 Task: Create Card Webinar Execution in Board Brand Identity Development to Workspace Enterprise Content Management. Create Card Audio Review in Board Diversity and Inclusion Initiatives to Workspace Enterprise Content Management. Create Card Webinar Performance Review in Board Content Marketing E-book Strategy and Execution to Workspace Enterprise Content Management
Action: Mouse moved to (301, 208)
Screenshot: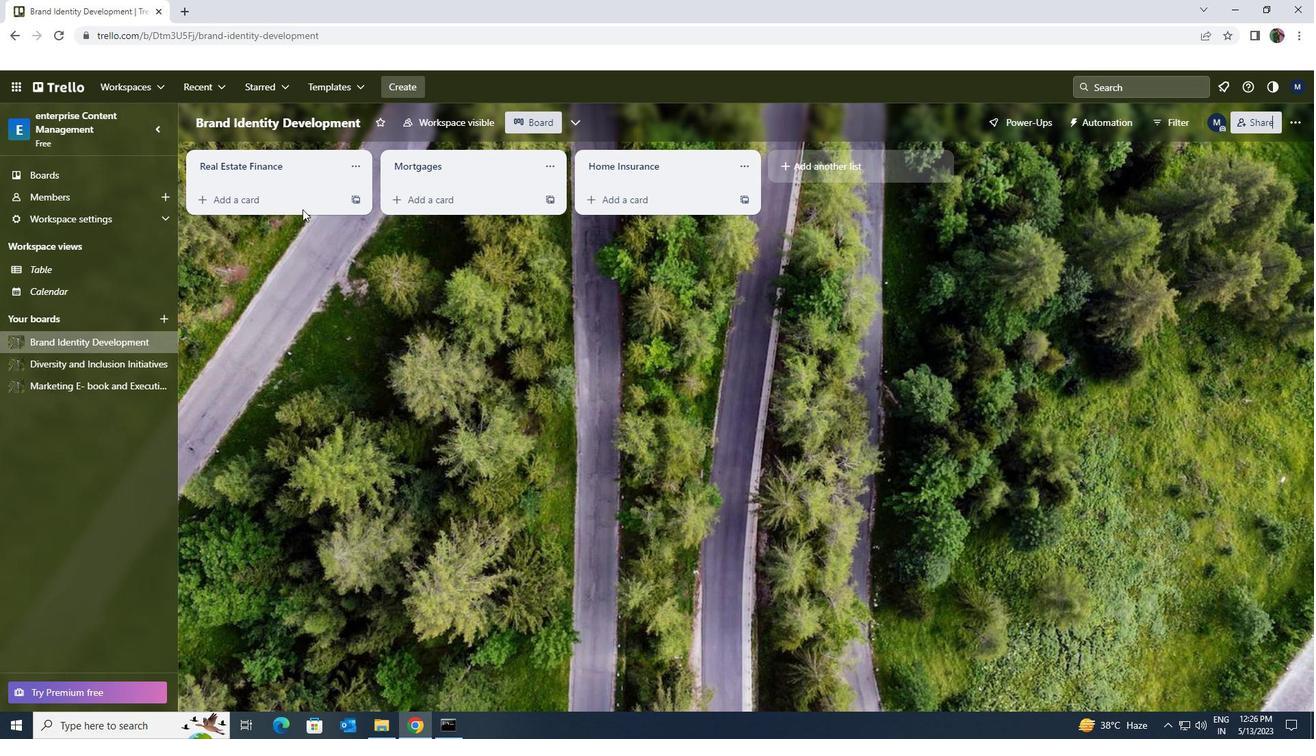 
Action: Mouse pressed left at (301, 208)
Screenshot: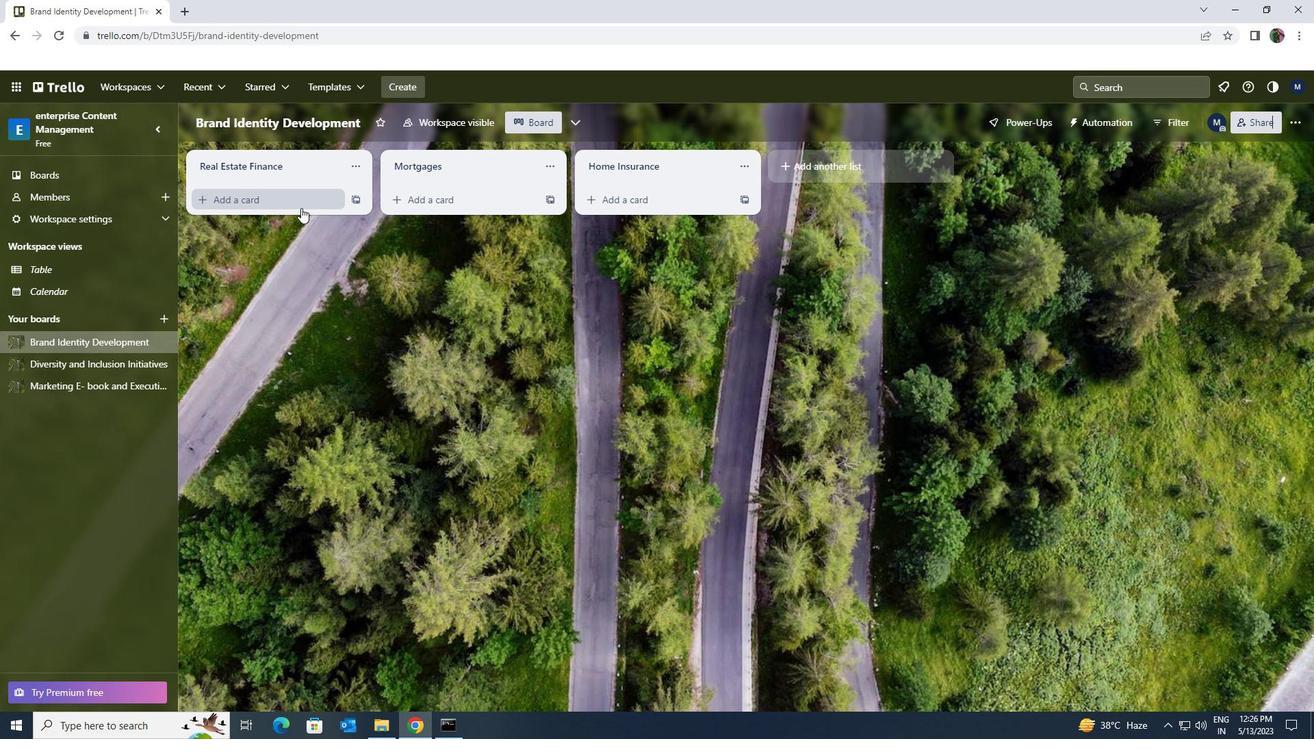 
Action: Key pressed <Key.shift><Key.shift><Key.shift>WEBINAR<Key.space><Key.shift>EXECUTION
Screenshot: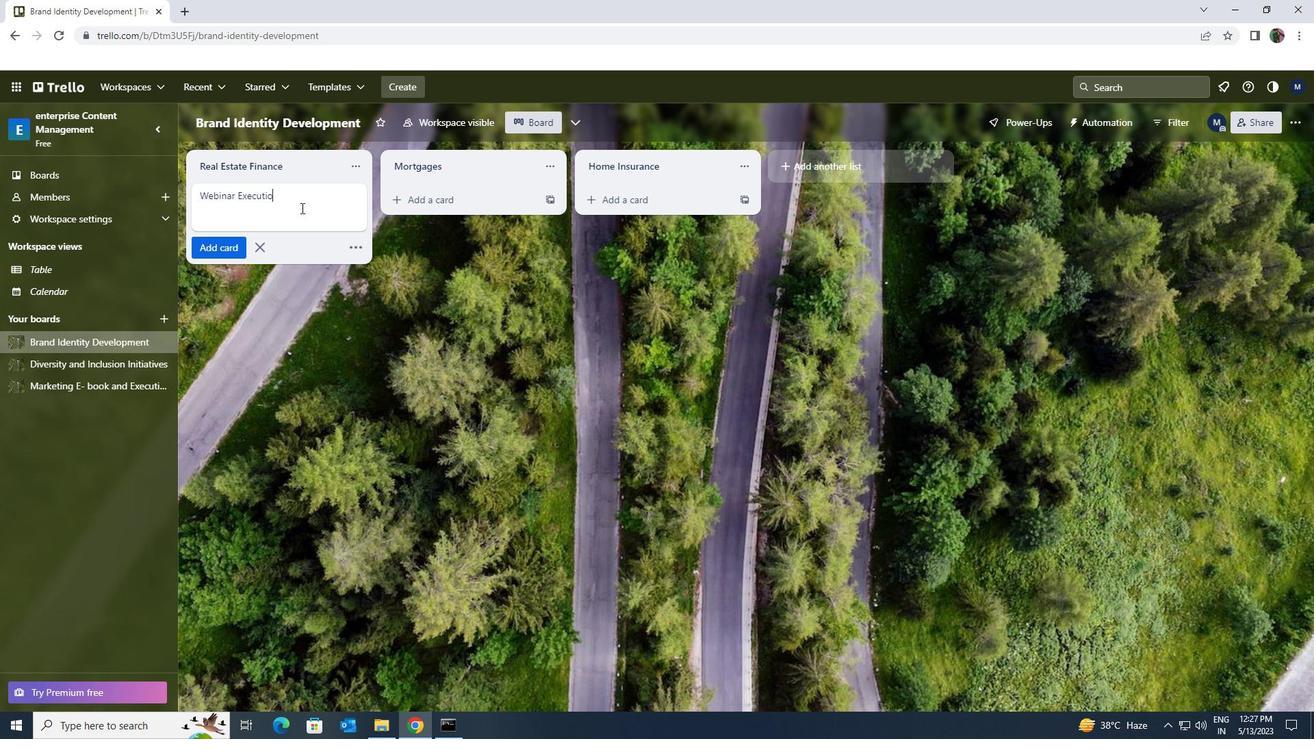 
Action: Mouse moved to (213, 245)
Screenshot: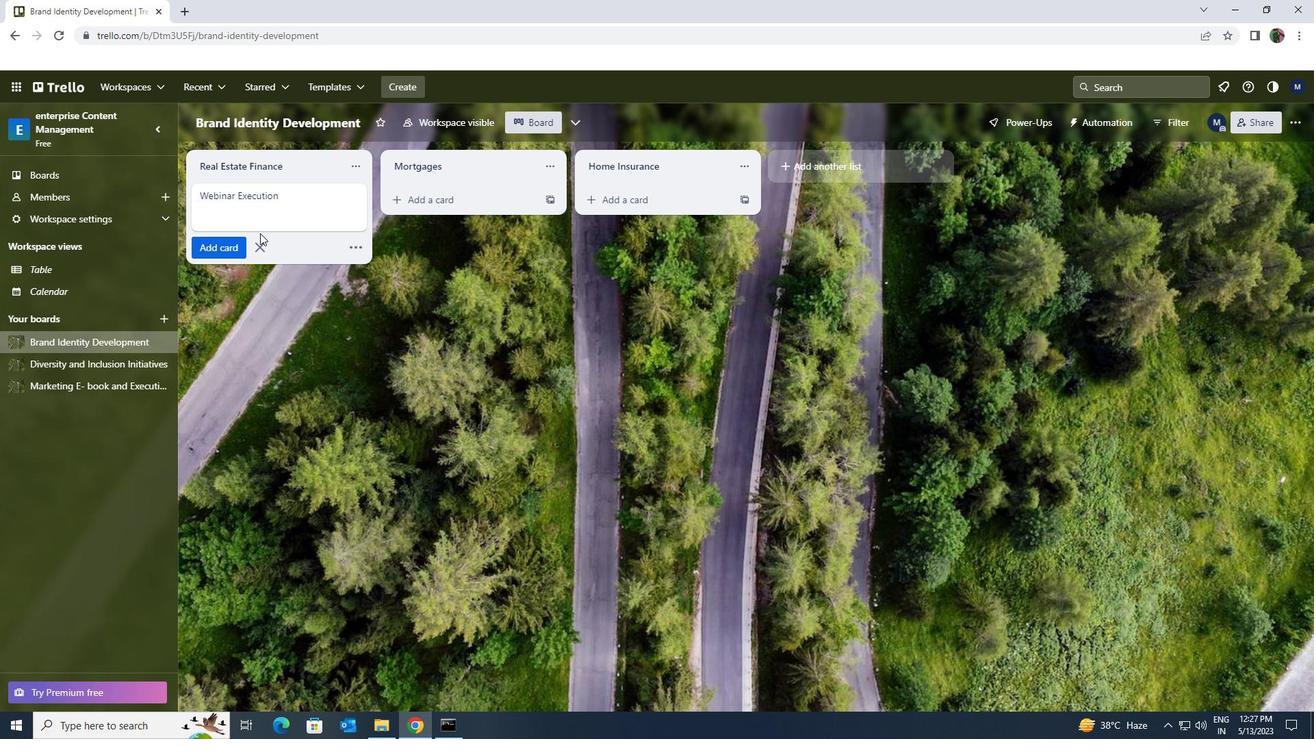 
Action: Mouse pressed left at (213, 245)
Screenshot: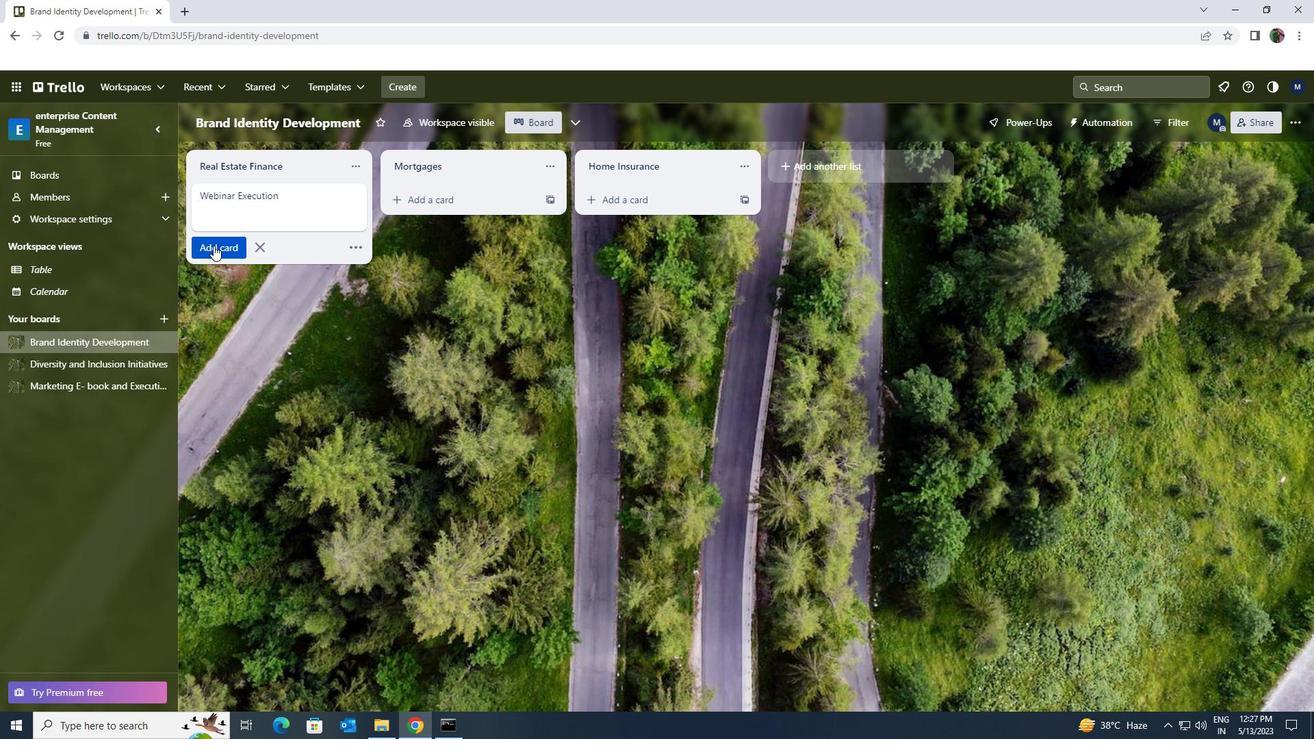 
Action: Mouse moved to (108, 363)
Screenshot: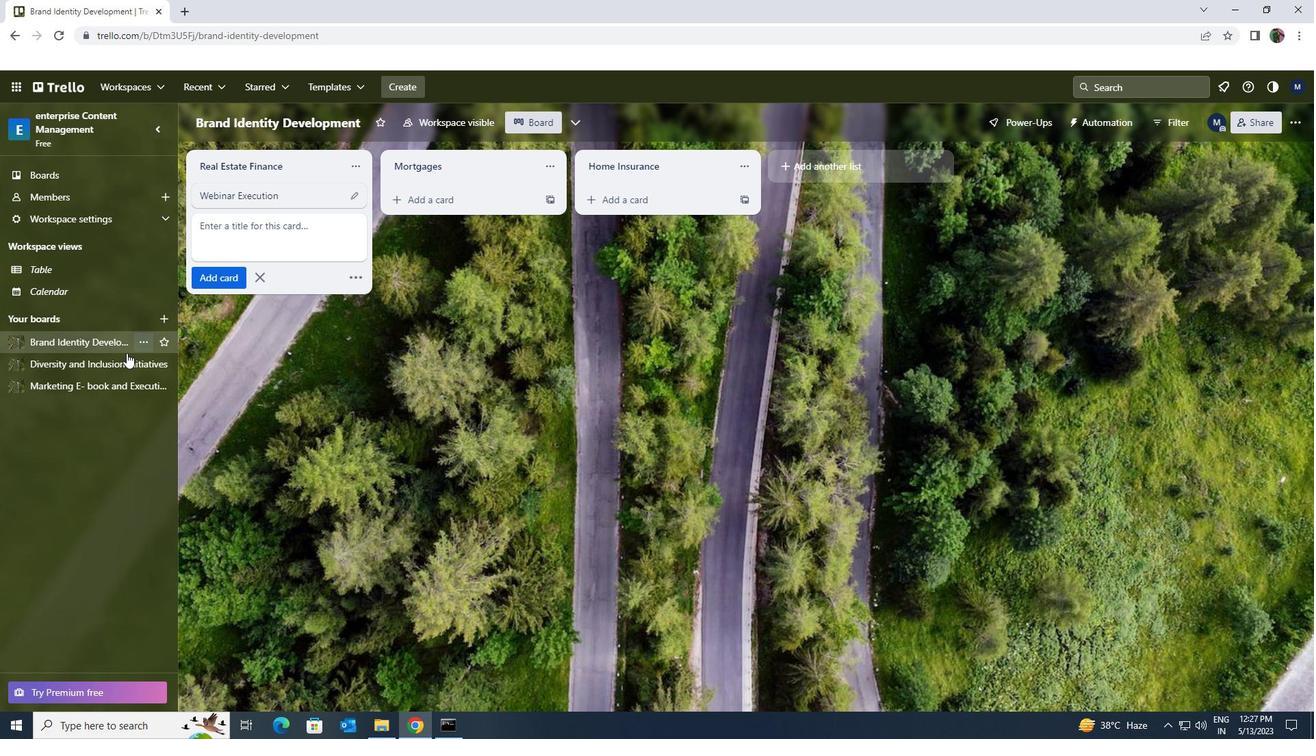 
Action: Mouse pressed left at (108, 363)
Screenshot: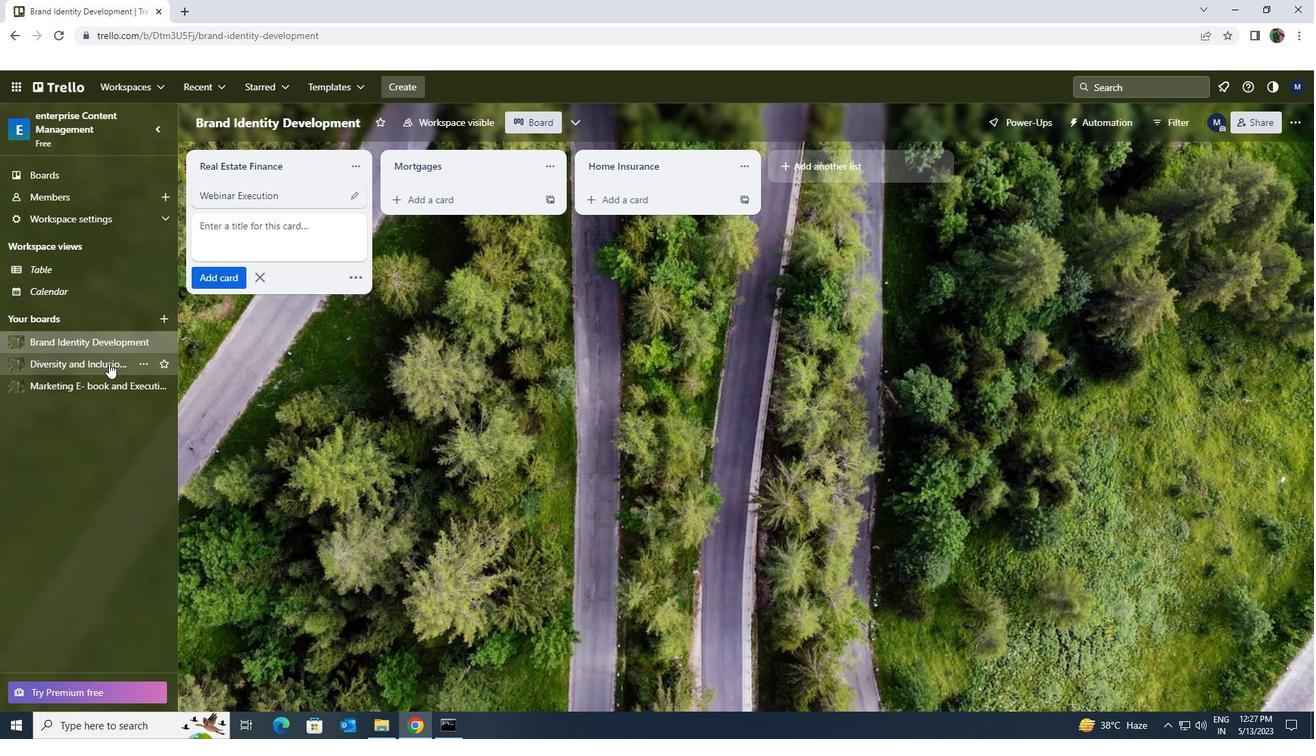 
Action: Mouse moved to (227, 201)
Screenshot: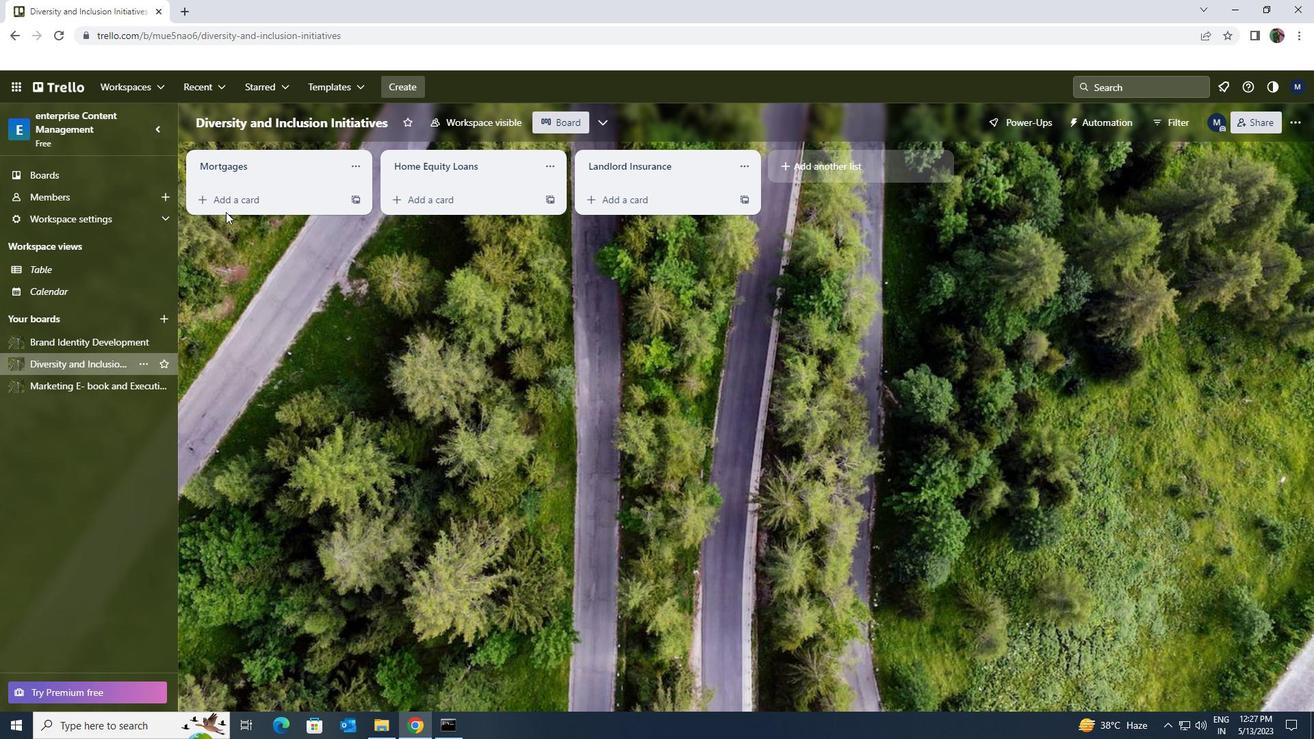 
Action: Mouse pressed left at (227, 201)
Screenshot: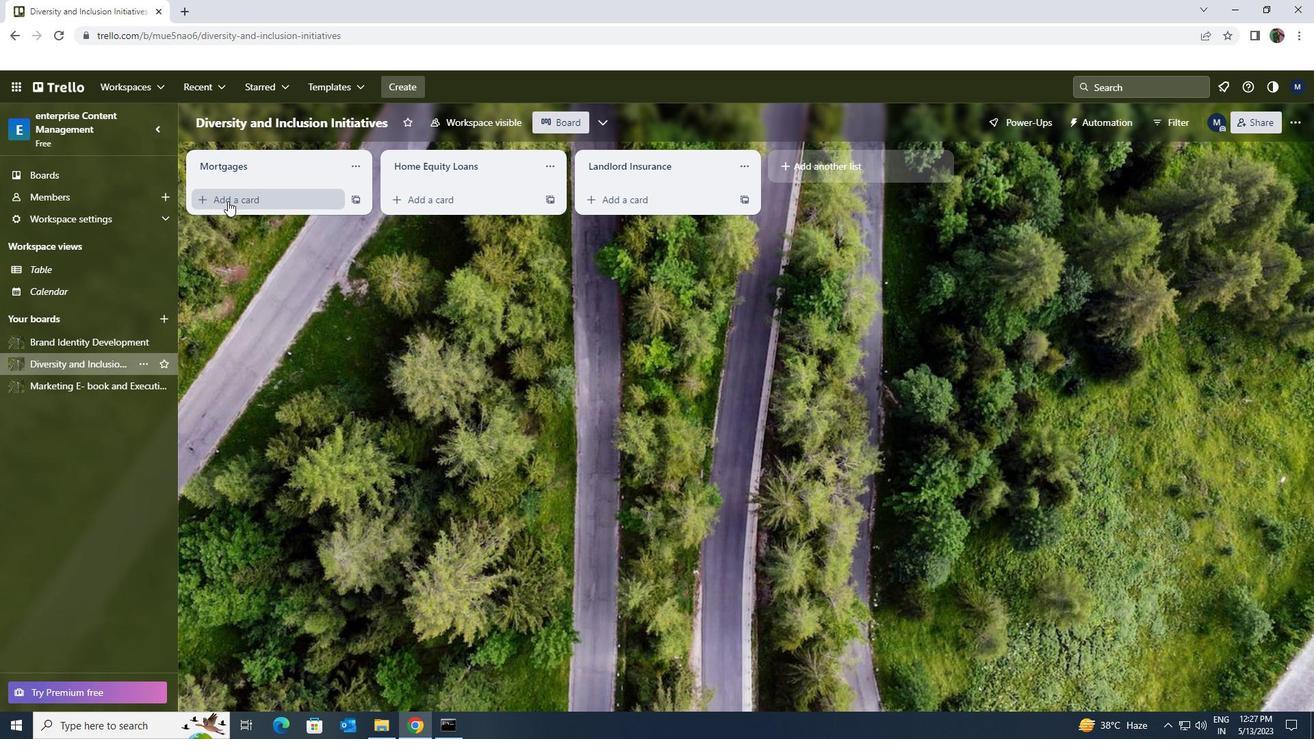 
Action: Key pressed <Key.shift><Key.shift><Key.shift>AUDIO<Key.space><Key.shift>REVIEW
Screenshot: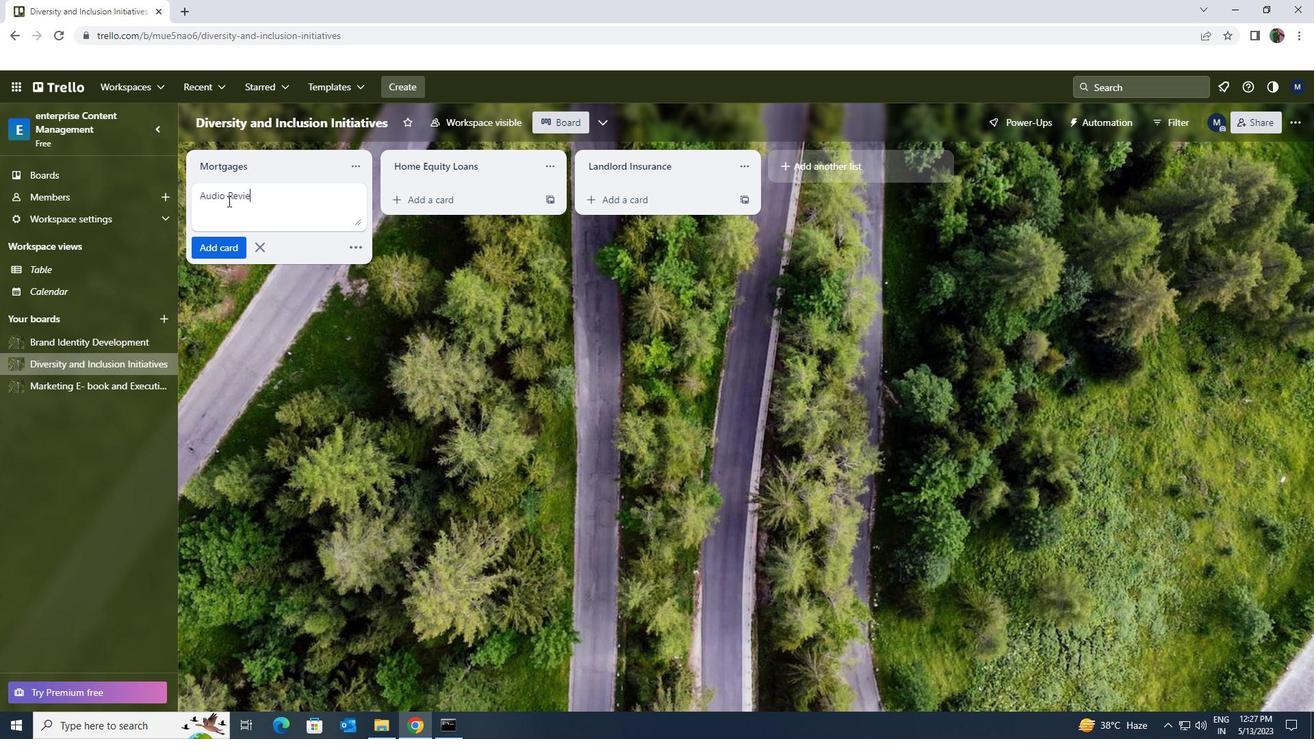 
Action: Mouse moved to (235, 240)
Screenshot: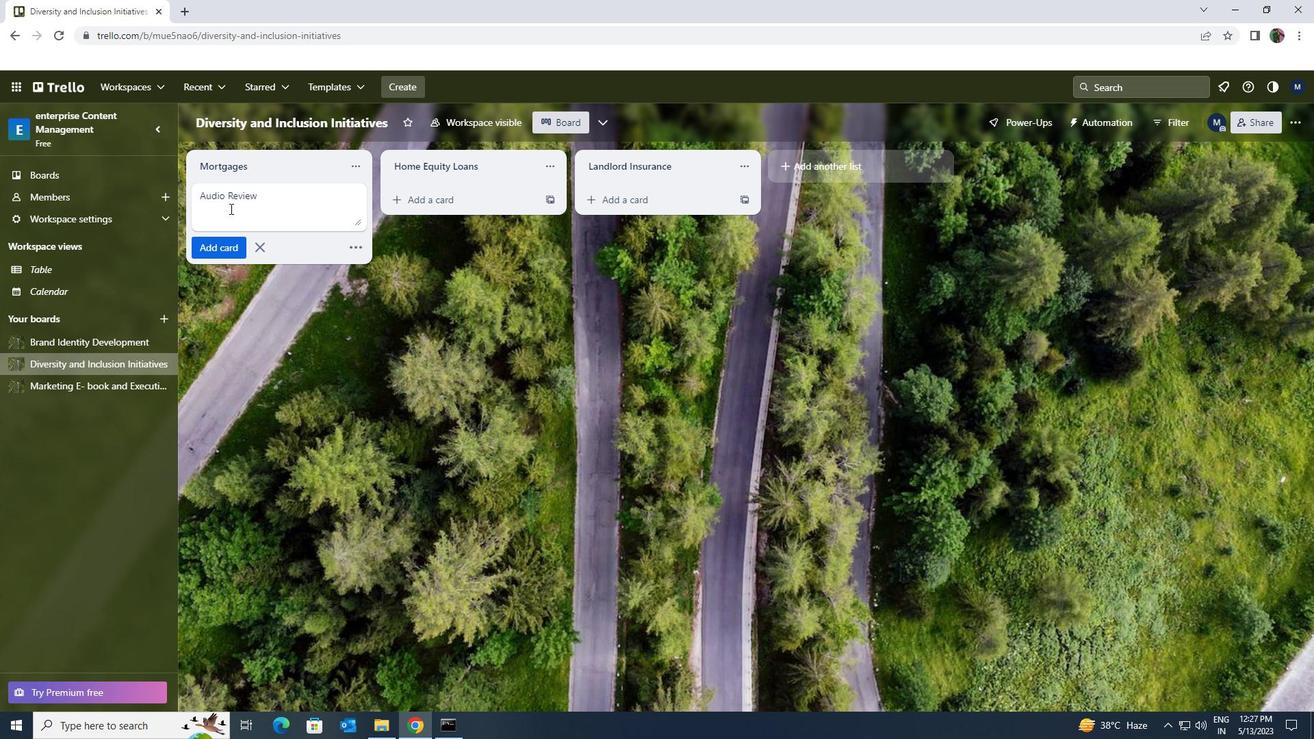 
Action: Mouse pressed left at (235, 240)
Screenshot: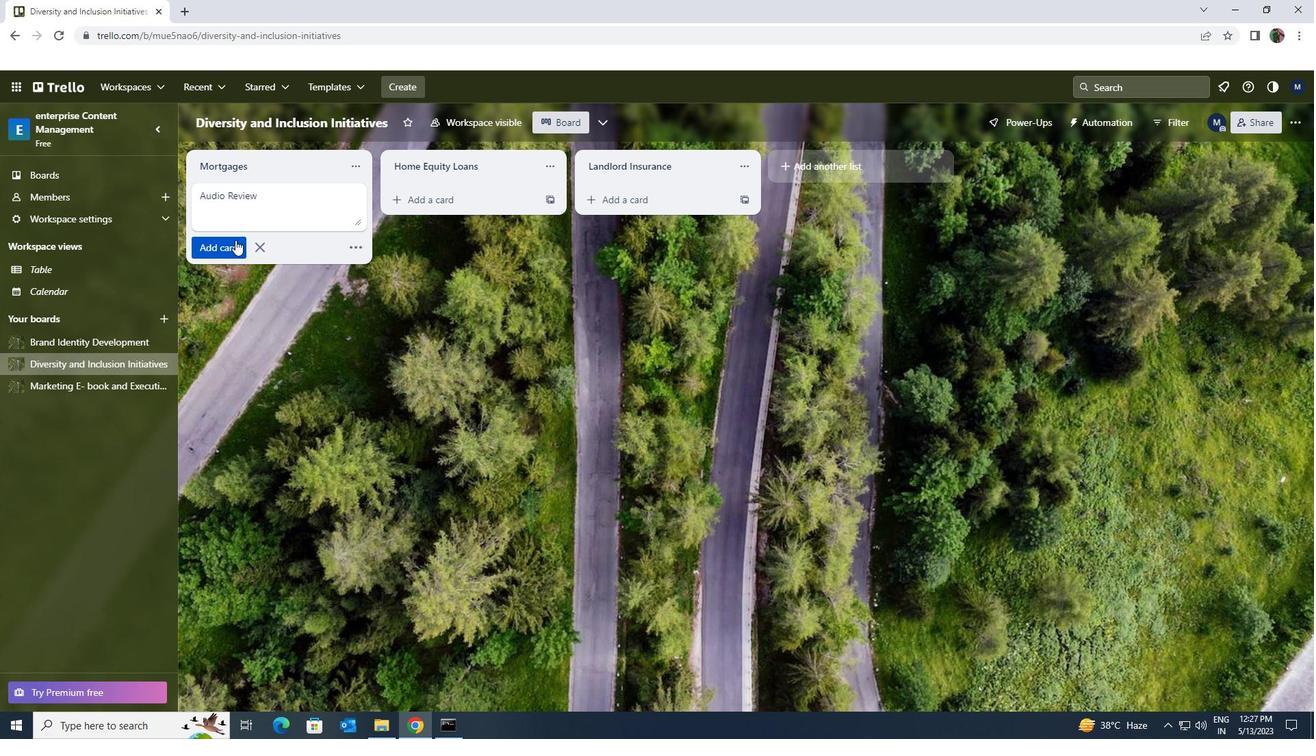 
Action: Mouse moved to (114, 384)
Screenshot: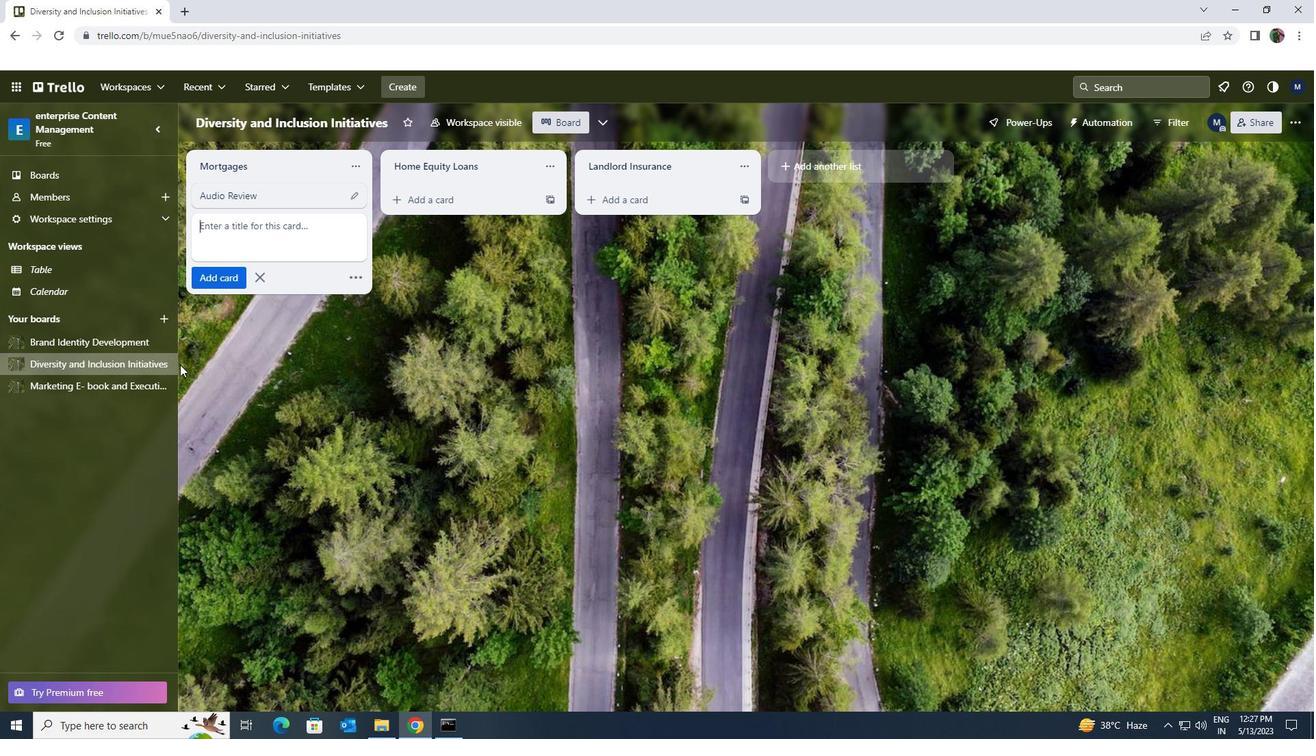 
Action: Mouse pressed left at (114, 384)
Screenshot: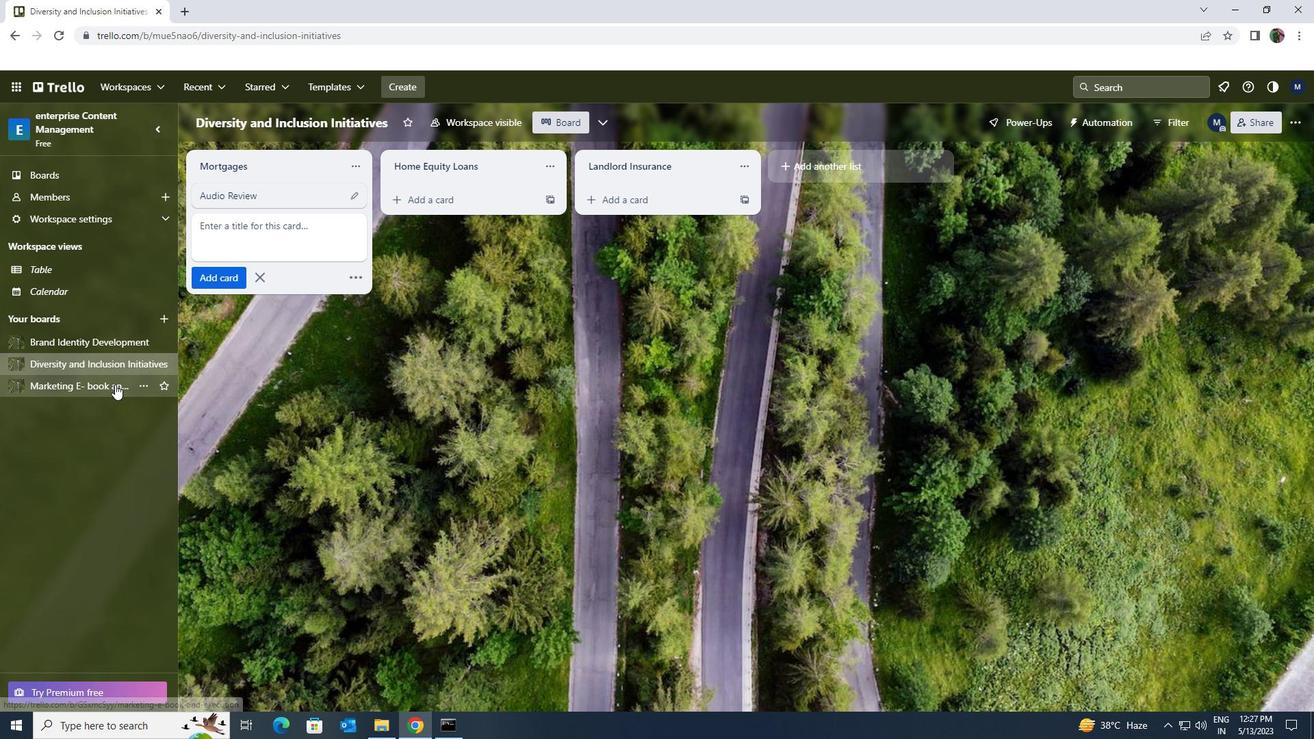 
Action: Mouse moved to (324, 201)
Screenshot: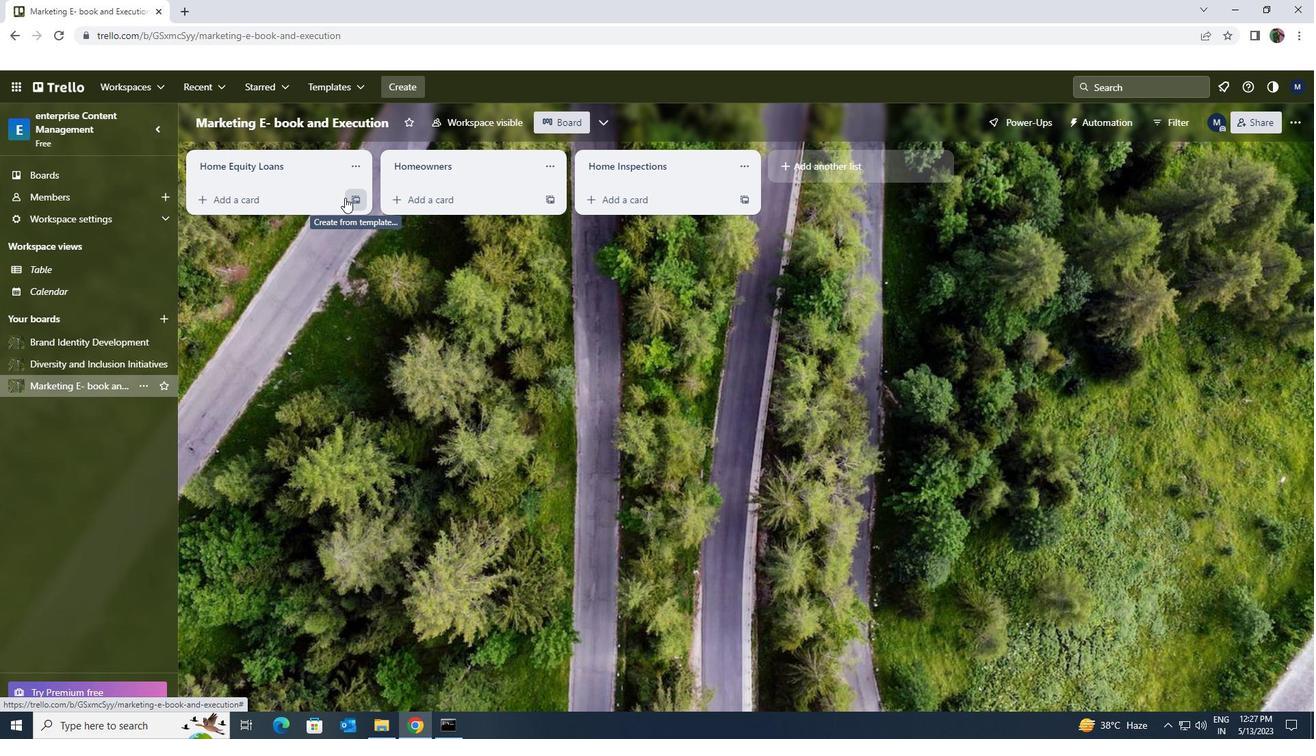 
Action: Mouse pressed left at (324, 201)
Screenshot: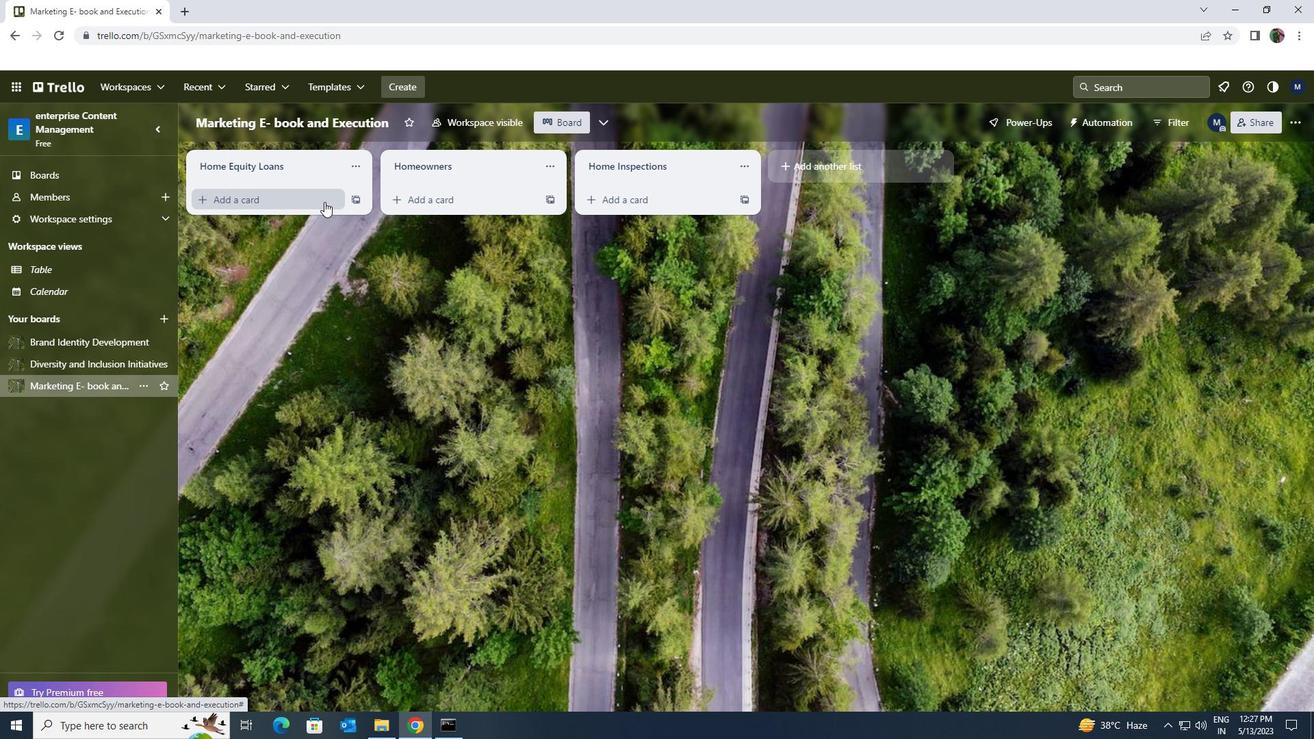 
Action: Key pressed <Key.shift><Key.shift><Key.shift><Key.shift>WEBINAR<Key.space><Key.shift>PERFORMANCE<Key.space><Key.shift><Key.shift>REVIEW
Screenshot: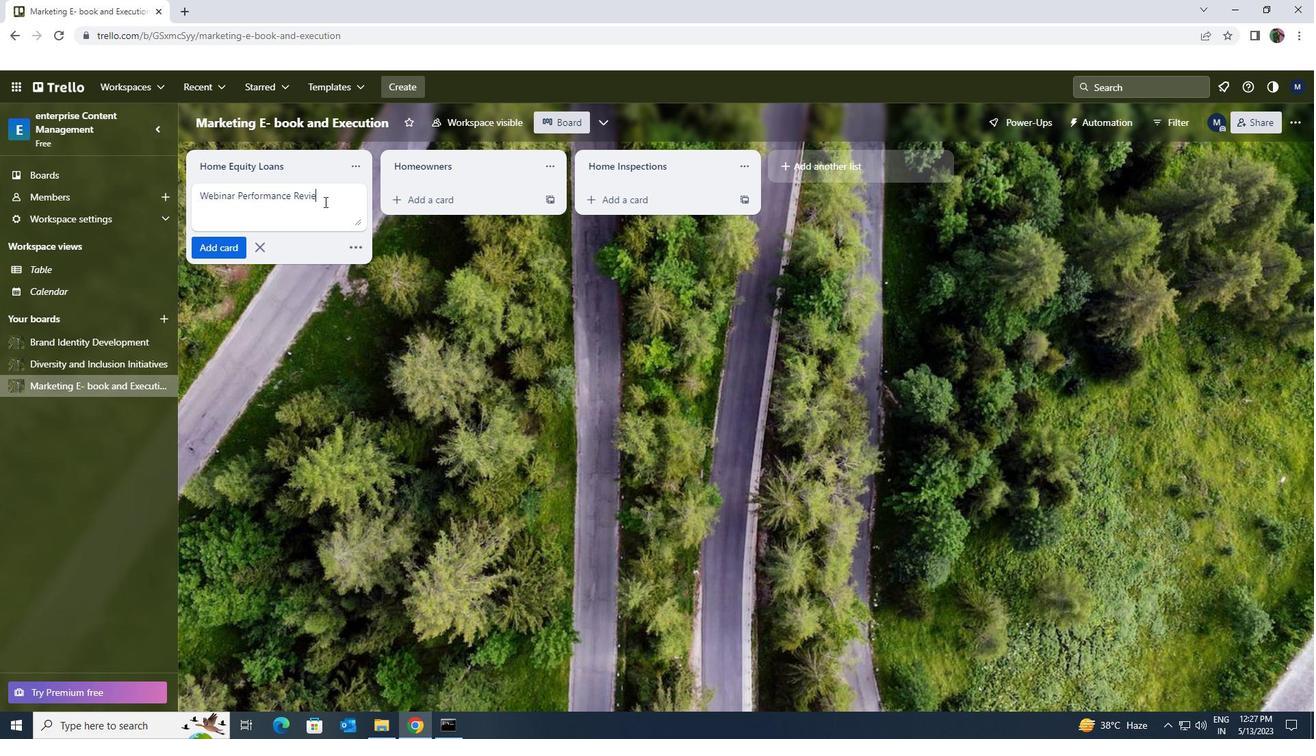 
Action: Mouse moved to (234, 245)
Screenshot: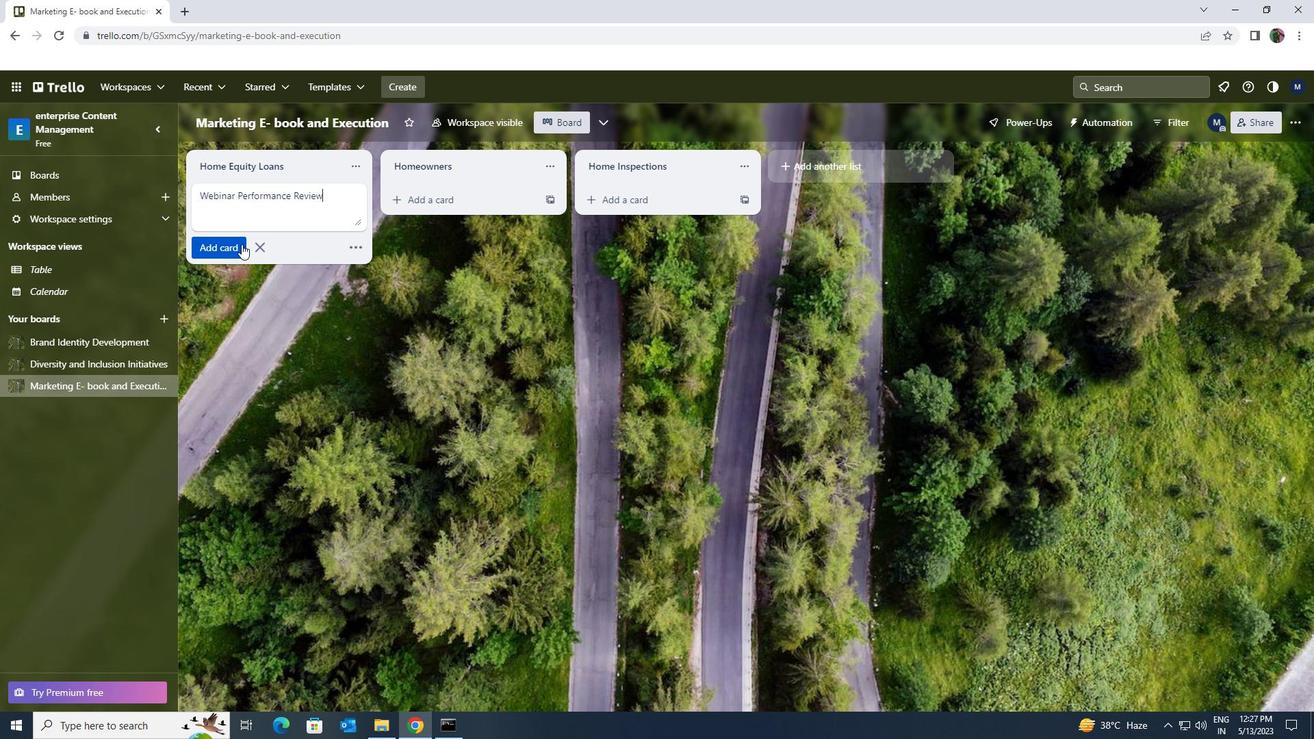 
Action: Mouse pressed left at (234, 245)
Screenshot: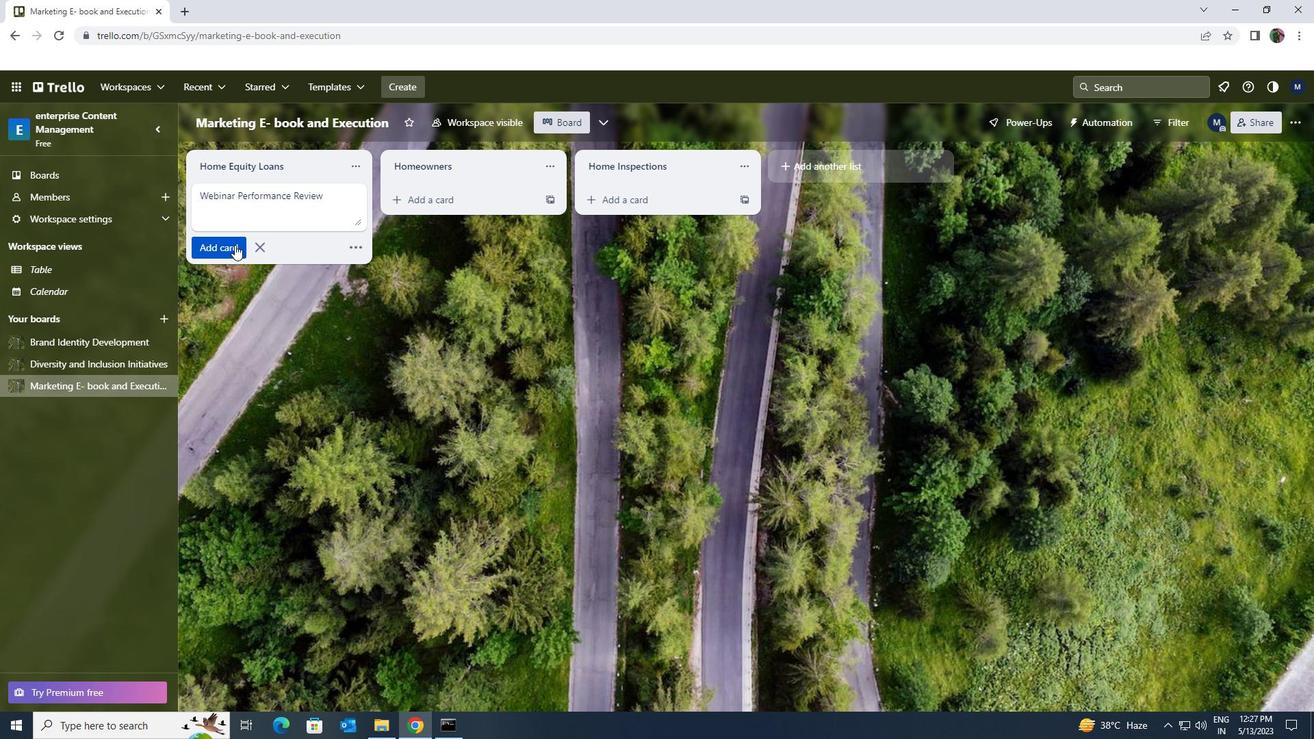 
